 Task: Create a due date automation when advanced on, 2 days after a card is due add basic in list "Resume" at 11:00 AM.
Action: Mouse moved to (1300, 99)
Screenshot: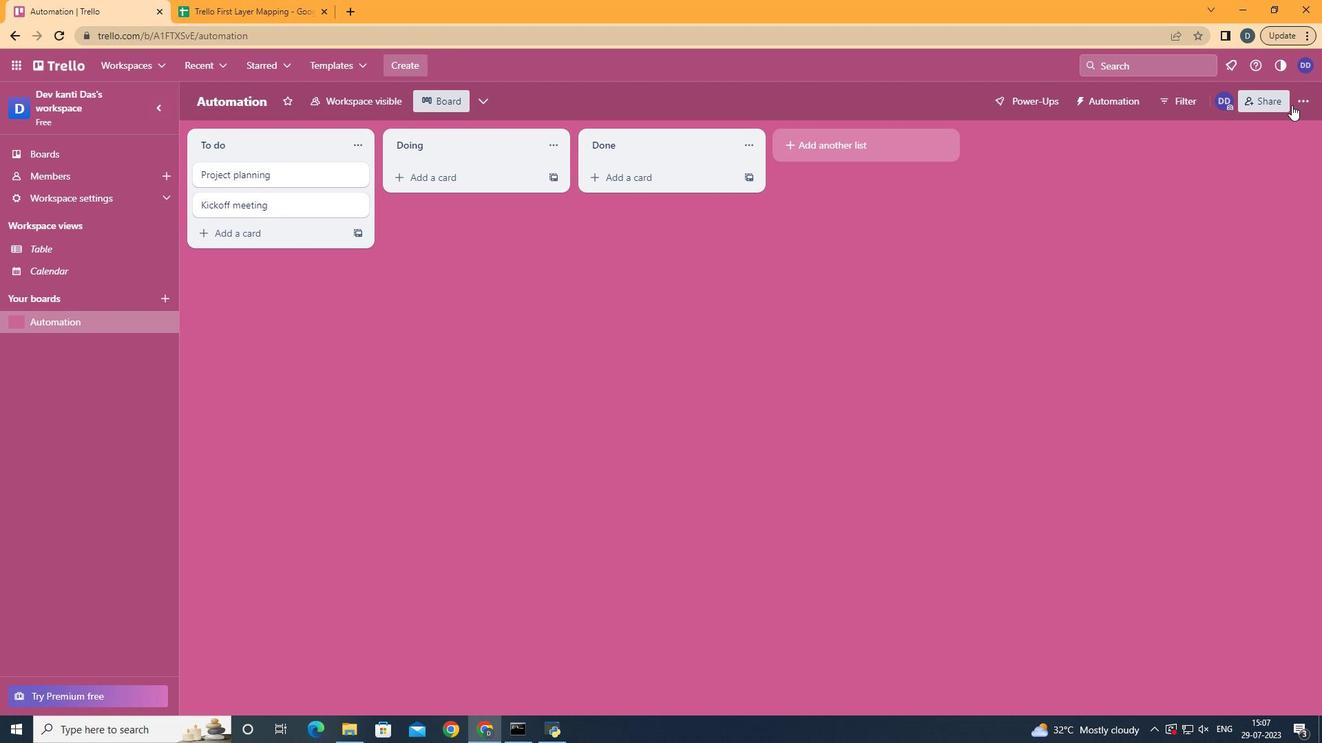
Action: Mouse pressed left at (1300, 99)
Screenshot: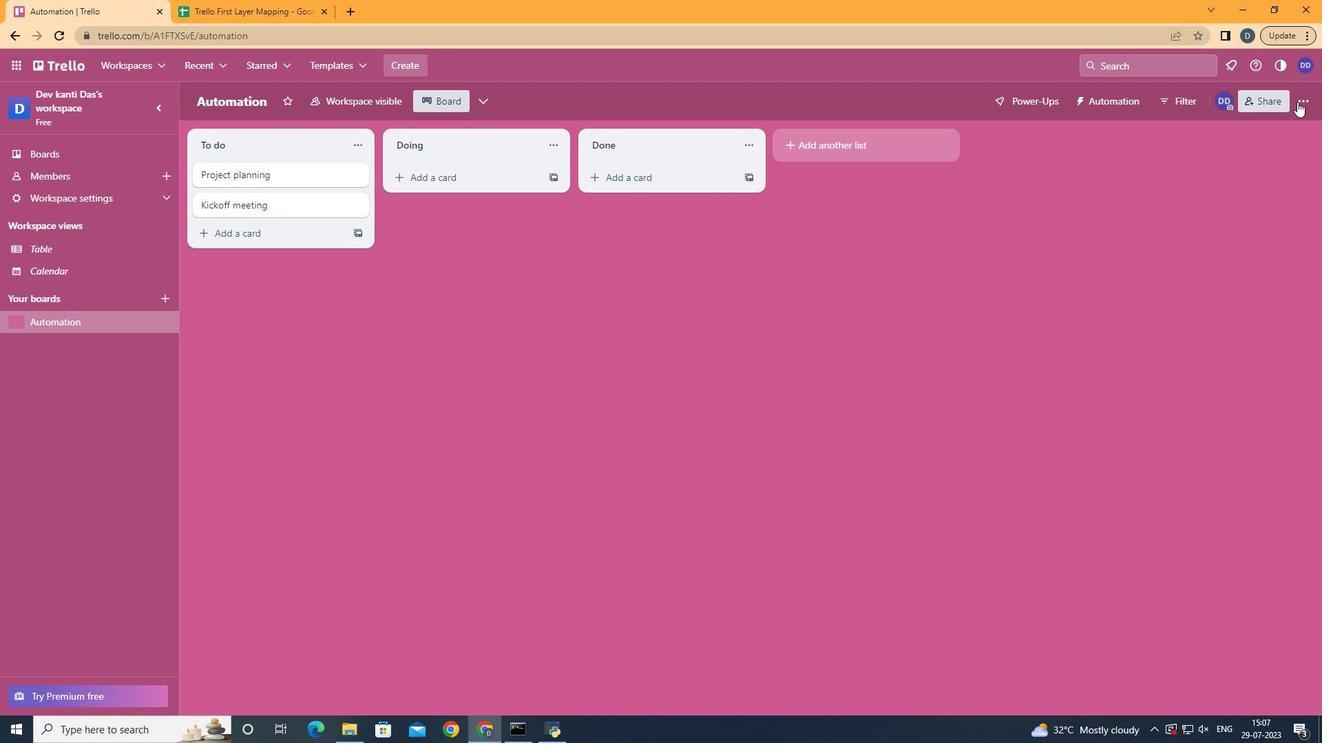 
Action: Mouse moved to (1228, 280)
Screenshot: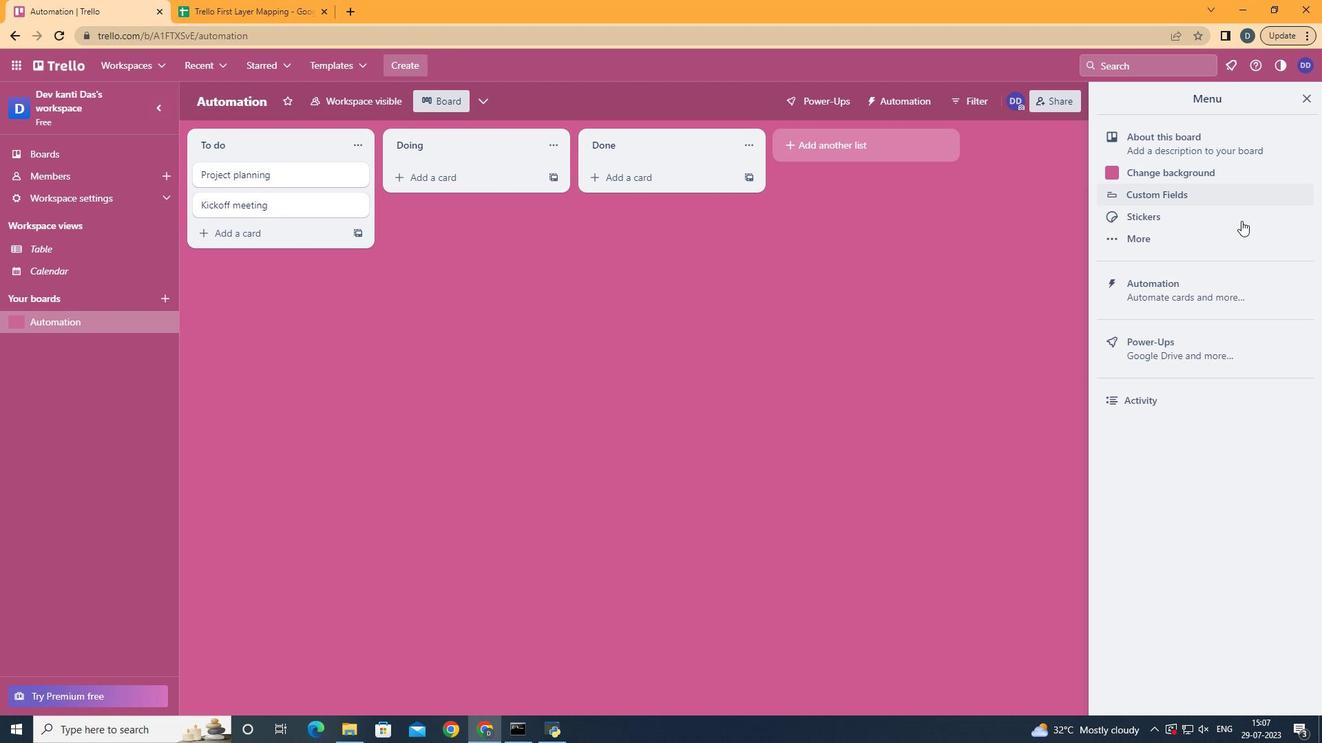 
Action: Mouse pressed left at (1228, 280)
Screenshot: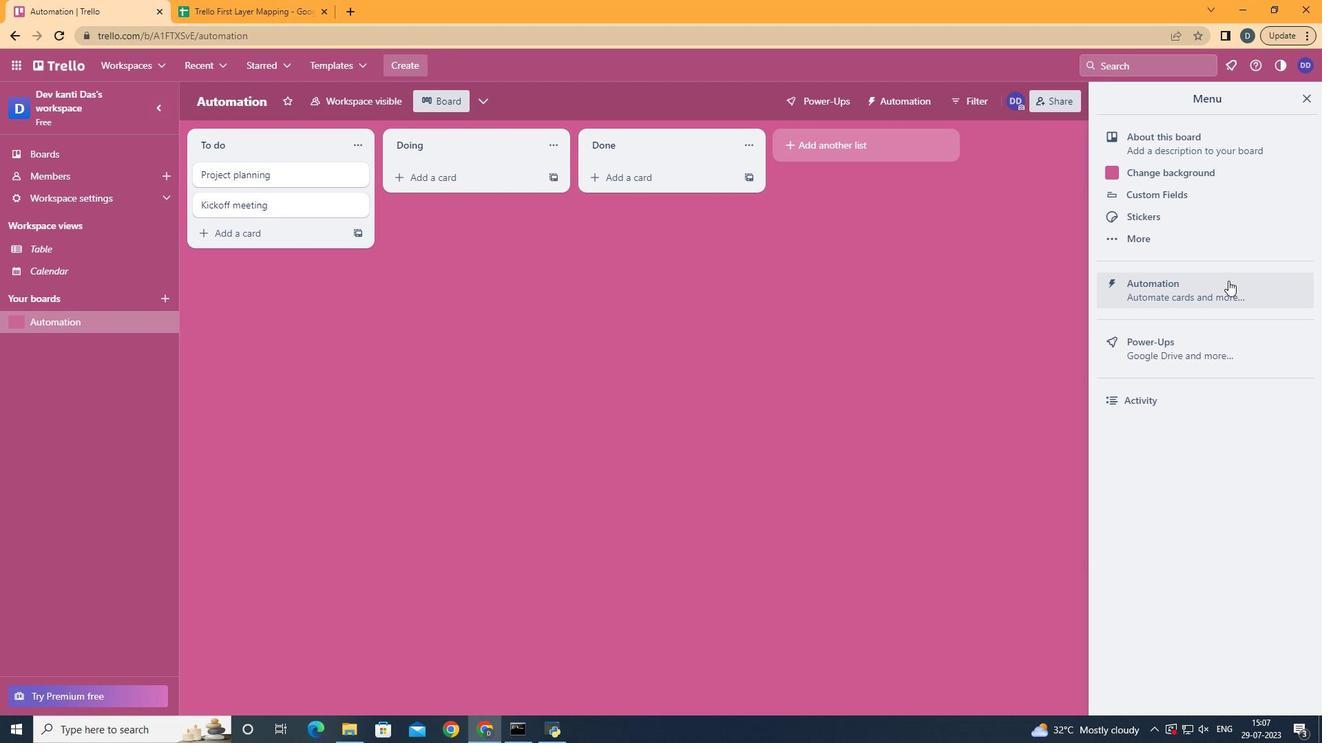 
Action: Mouse moved to (263, 273)
Screenshot: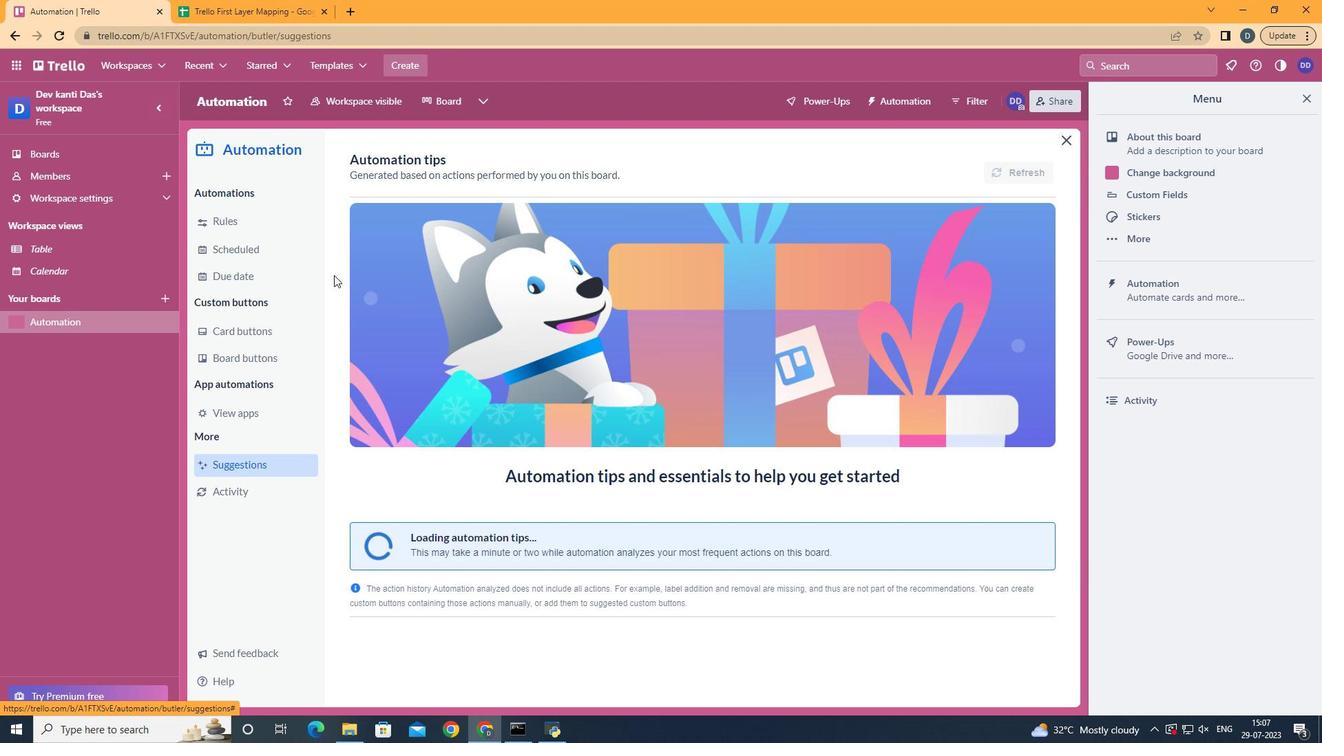 
Action: Mouse pressed left at (263, 273)
Screenshot: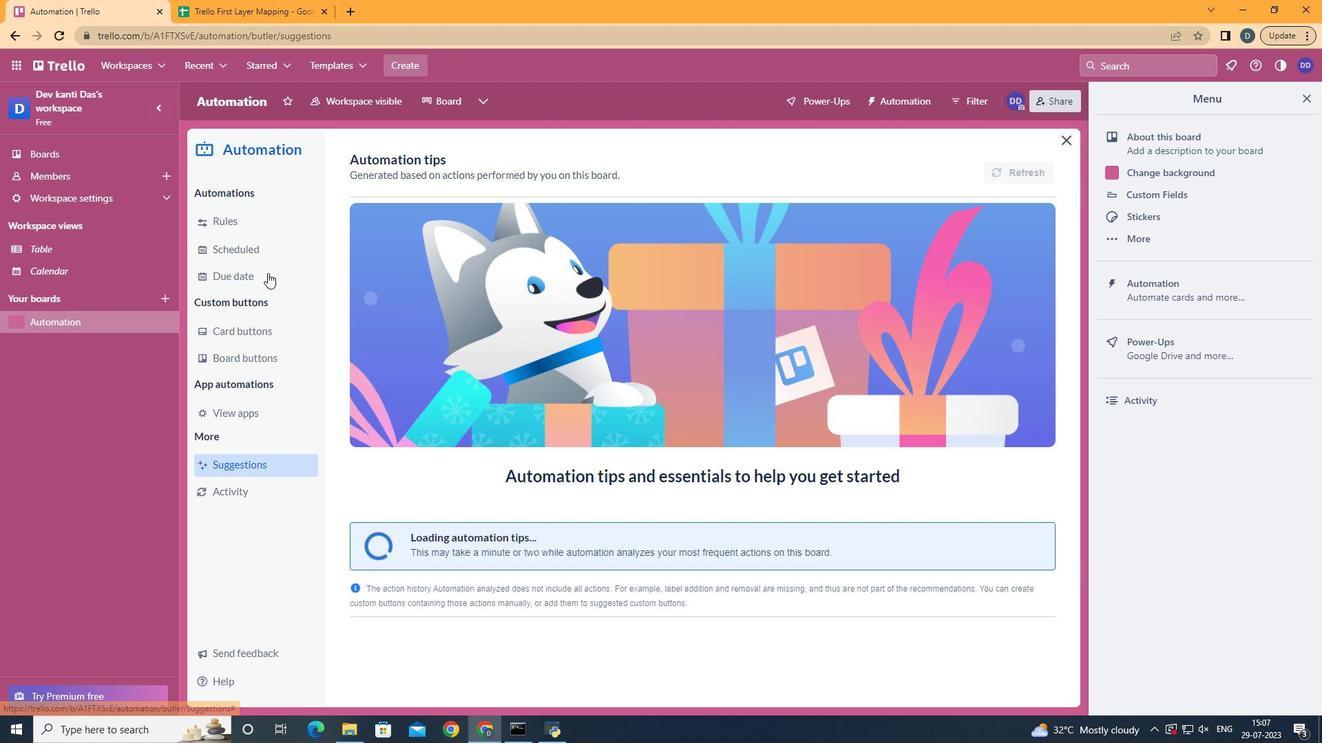 
Action: Mouse moved to (1000, 168)
Screenshot: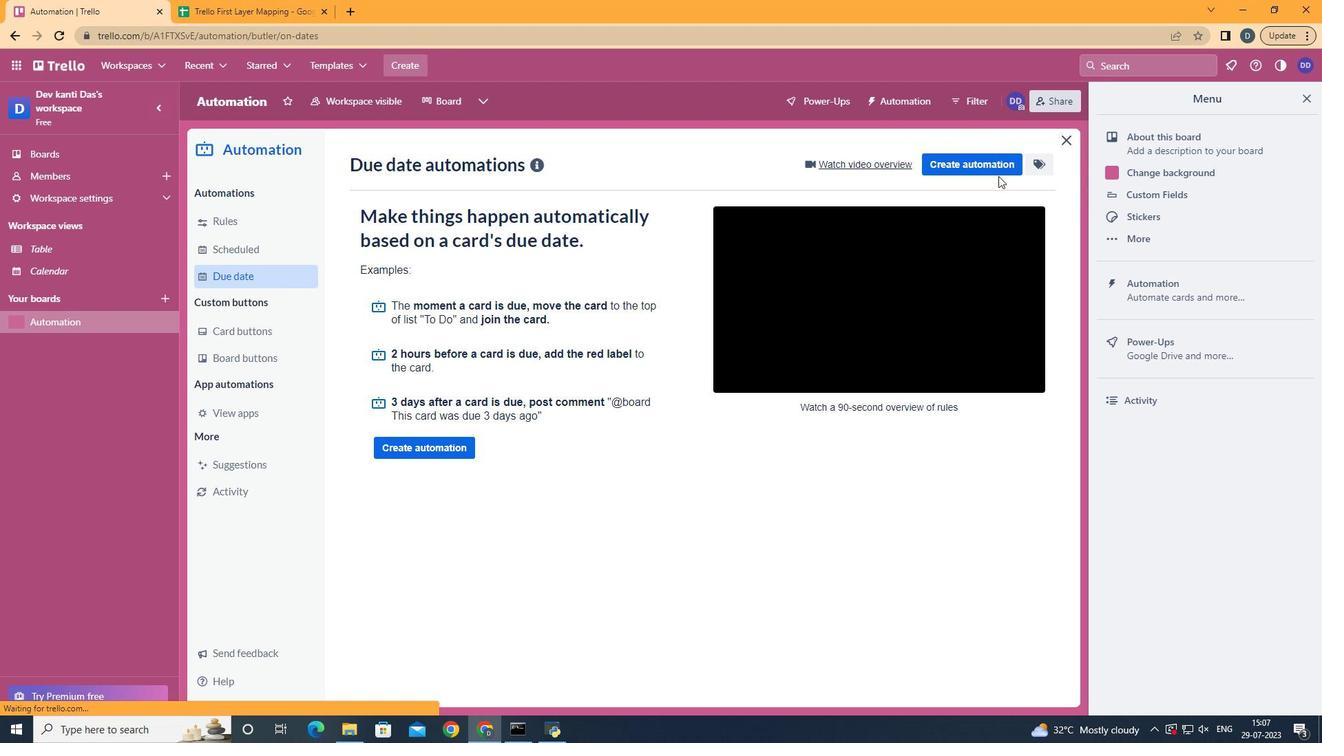 
Action: Mouse pressed left at (1000, 168)
Screenshot: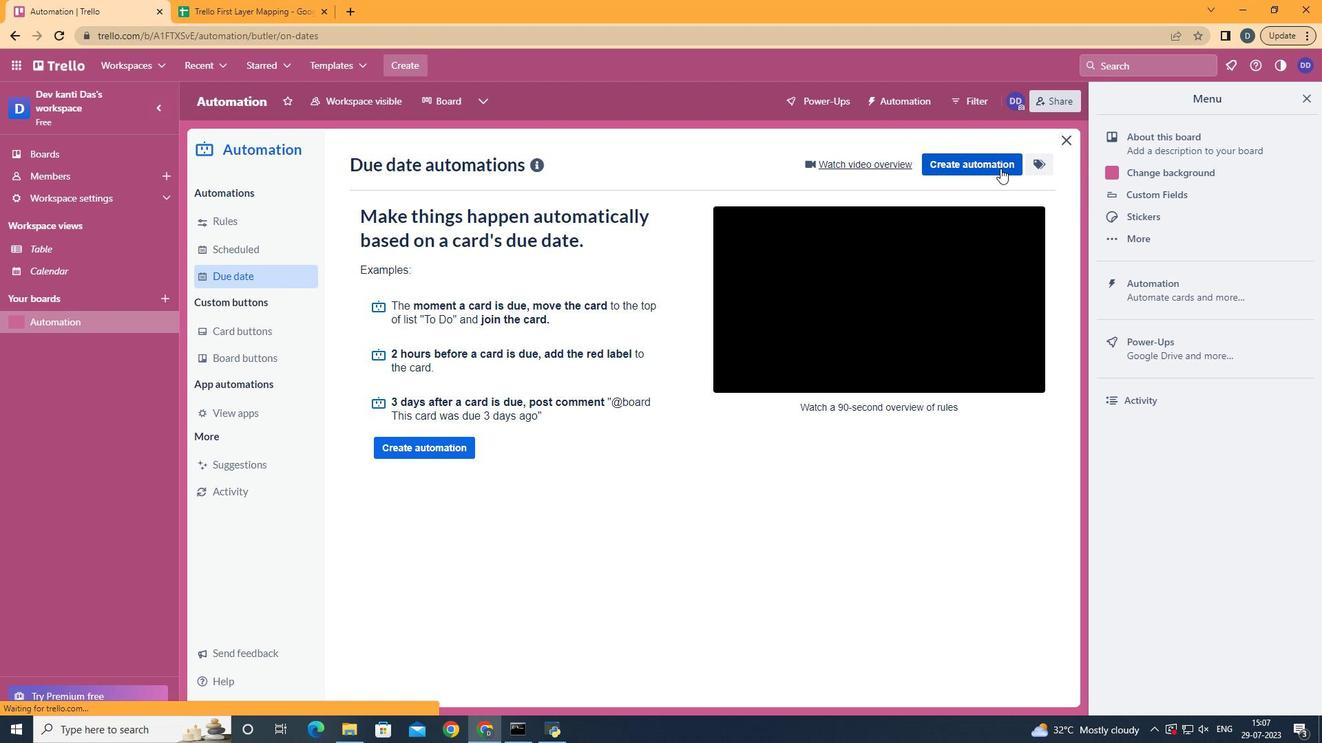 
Action: Mouse moved to (864, 288)
Screenshot: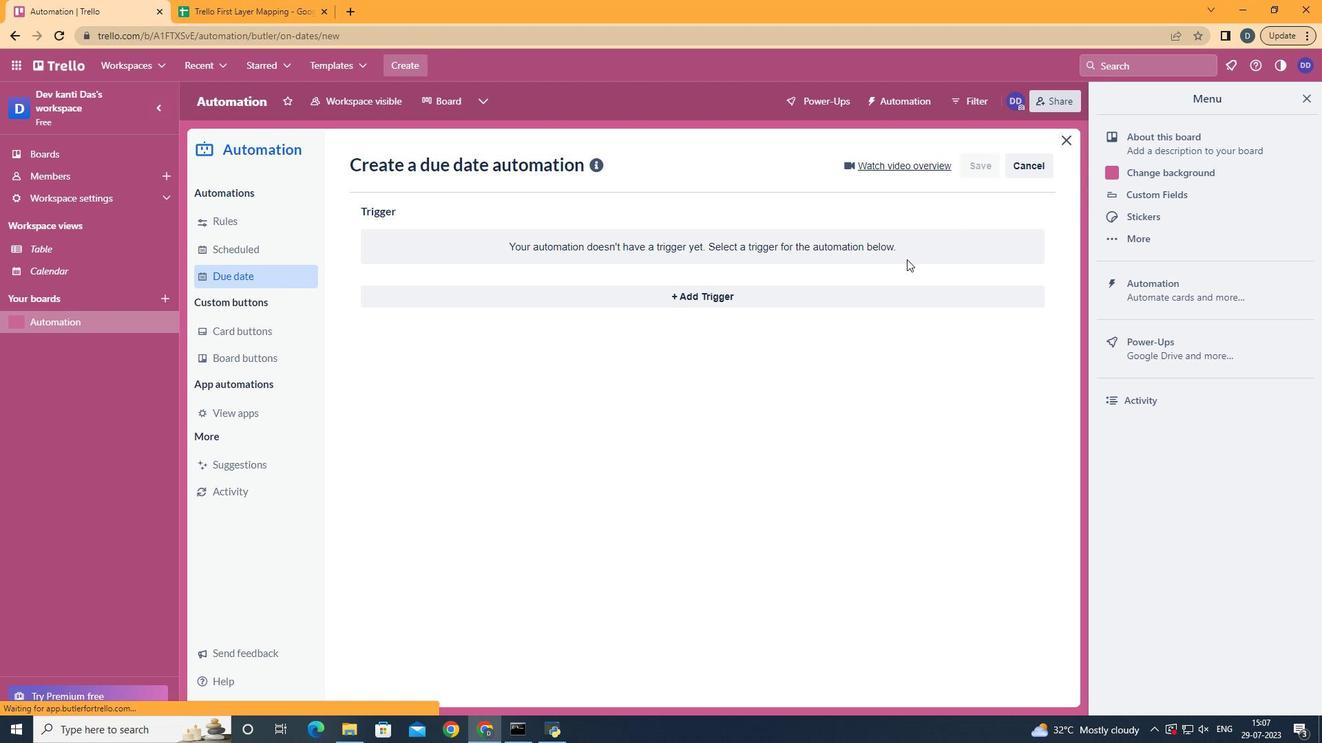 
Action: Mouse pressed left at (864, 288)
Screenshot: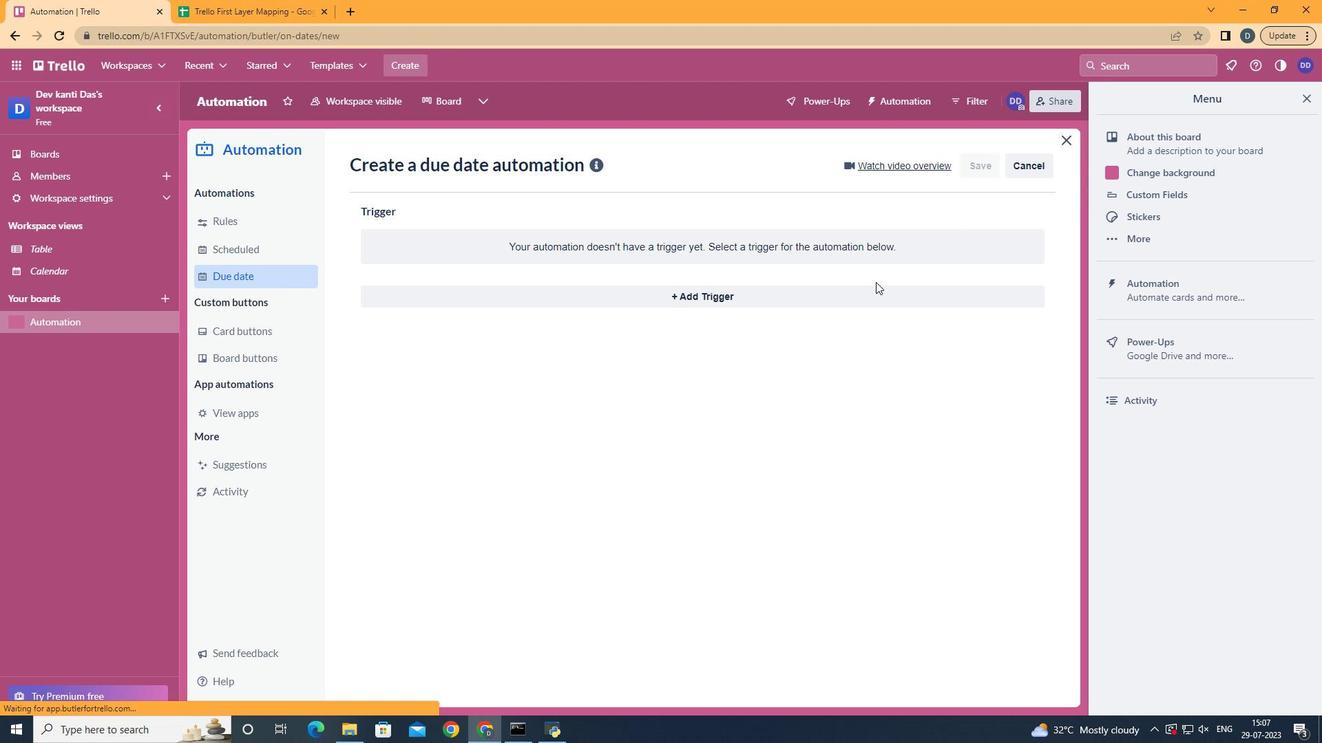 
Action: Mouse moved to (476, 561)
Screenshot: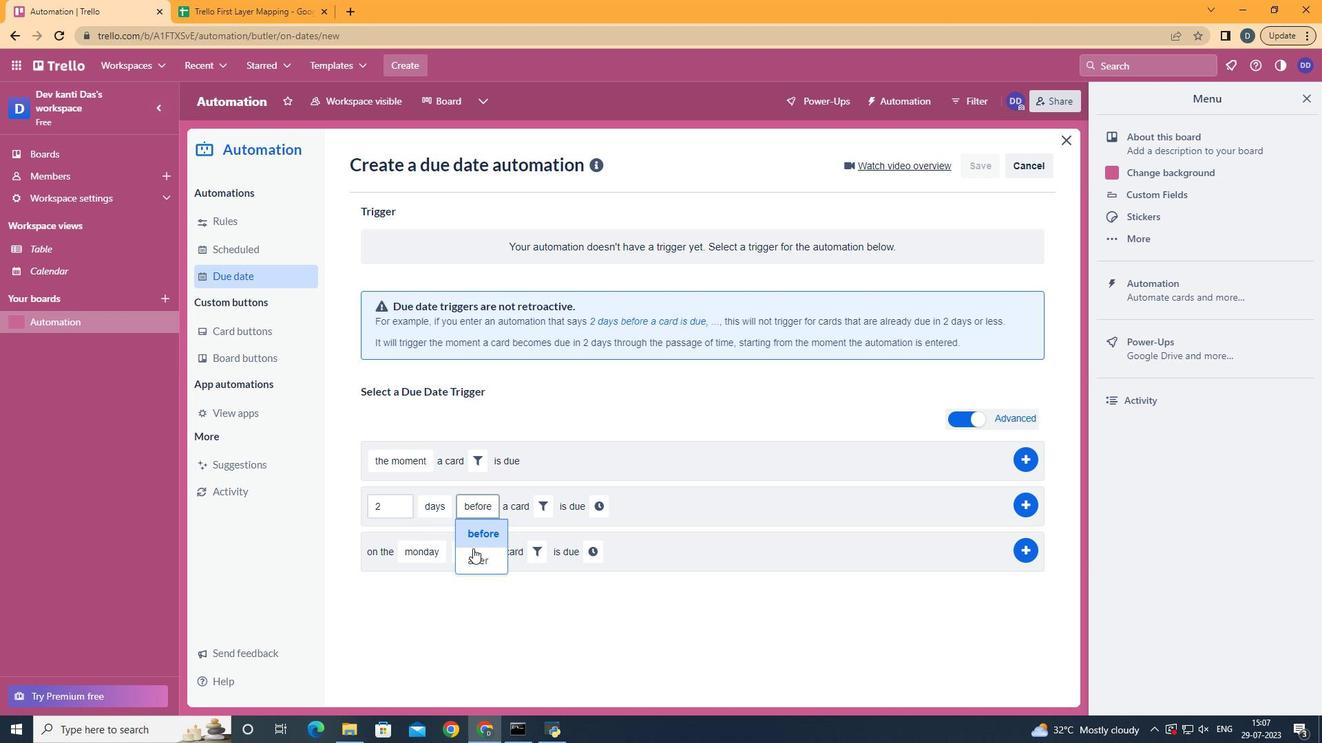 
Action: Mouse pressed left at (476, 561)
Screenshot: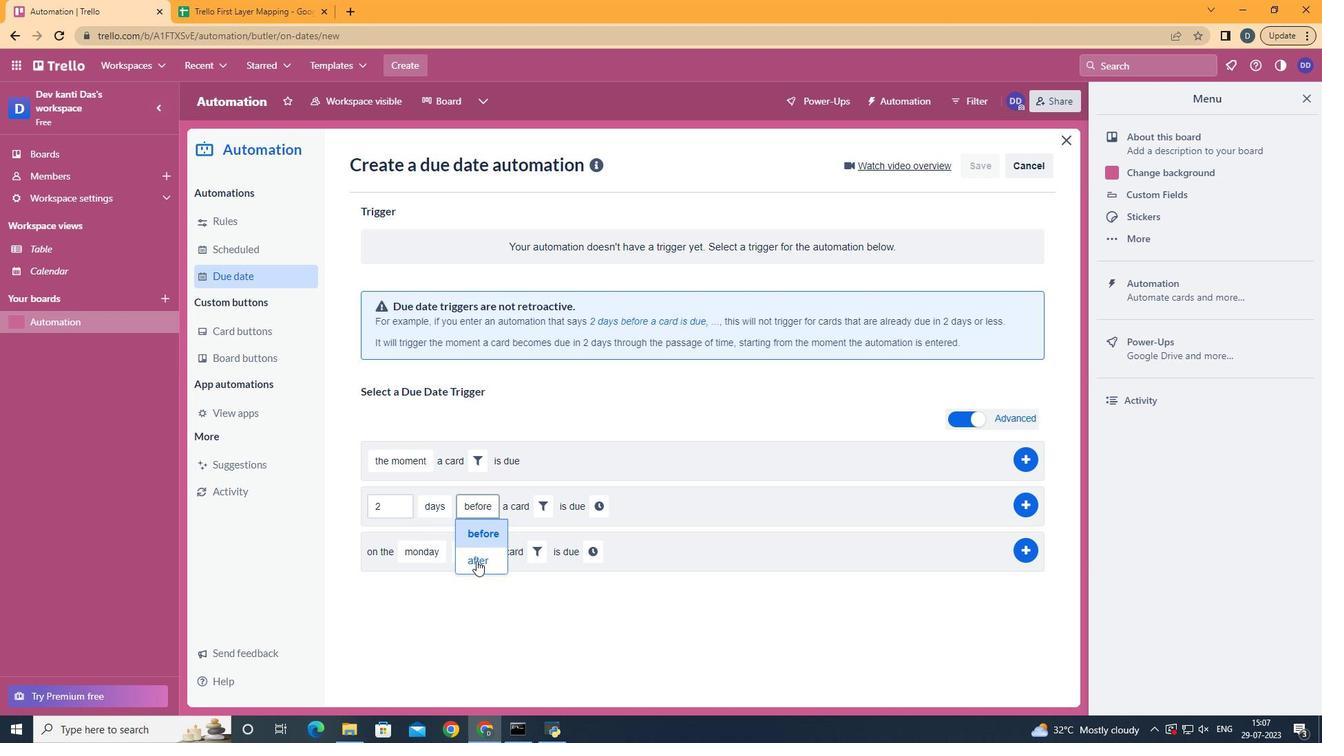 
Action: Mouse moved to (537, 516)
Screenshot: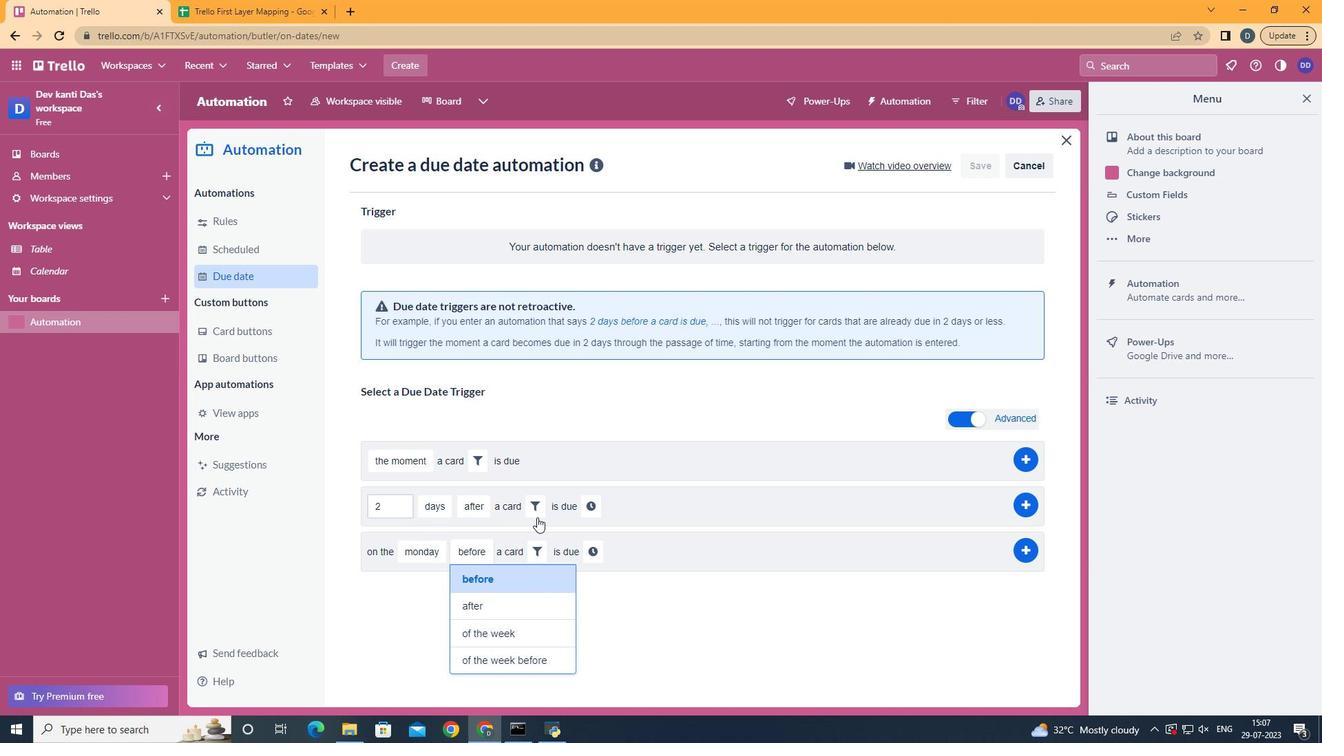
Action: Mouse pressed left at (537, 516)
Screenshot: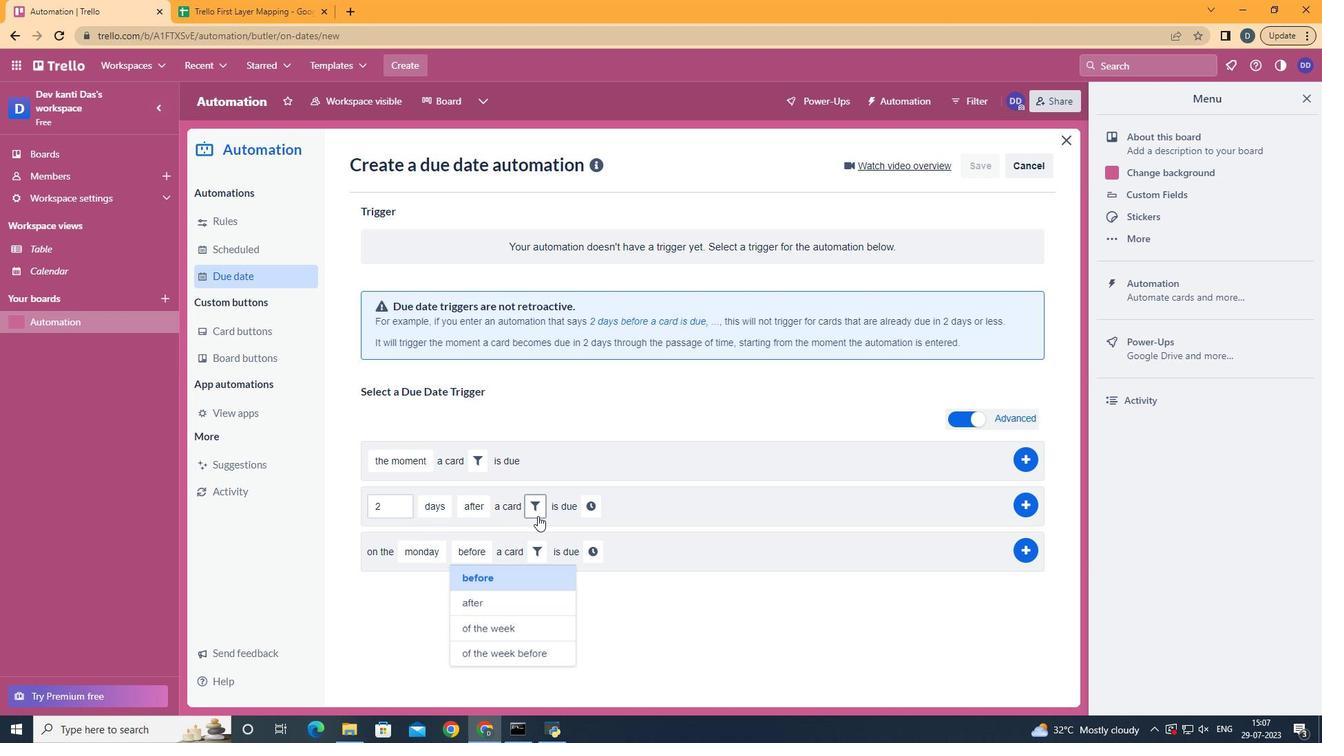 
Action: Mouse moved to (559, 619)
Screenshot: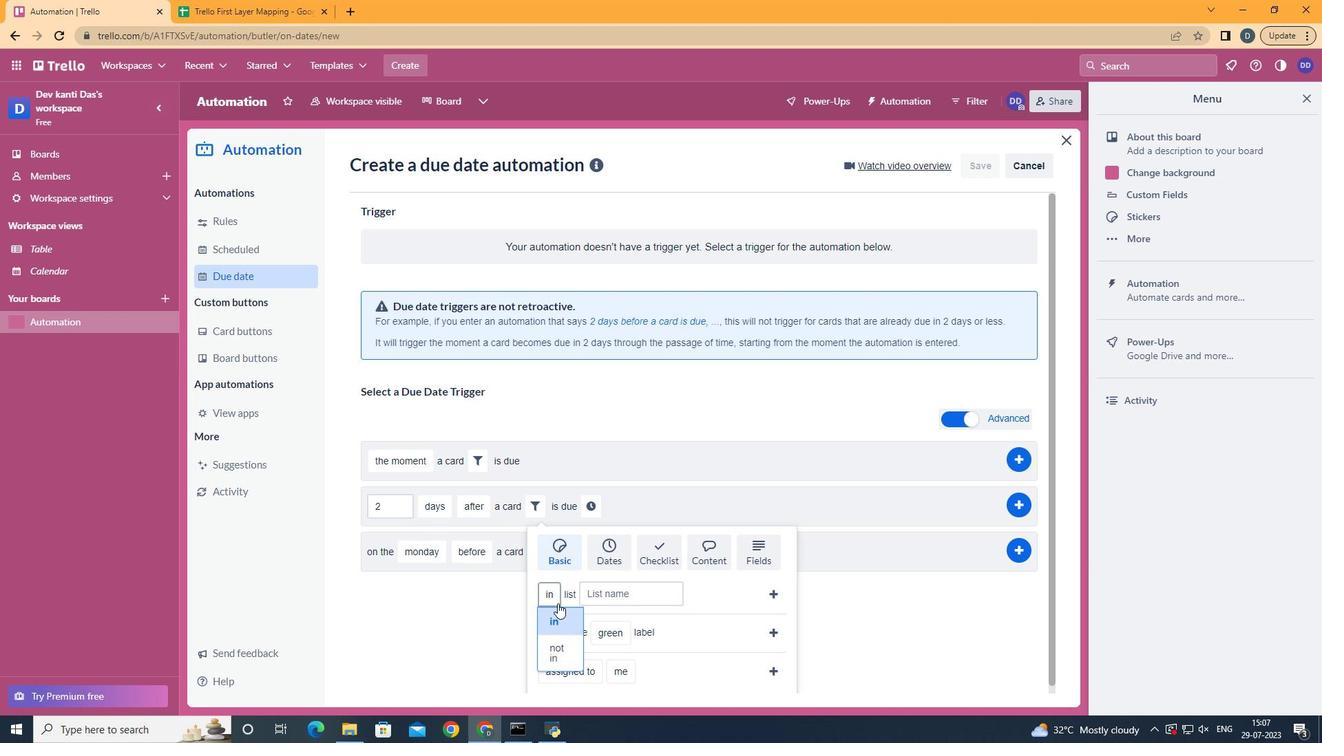 
Action: Mouse pressed left at (559, 619)
Screenshot: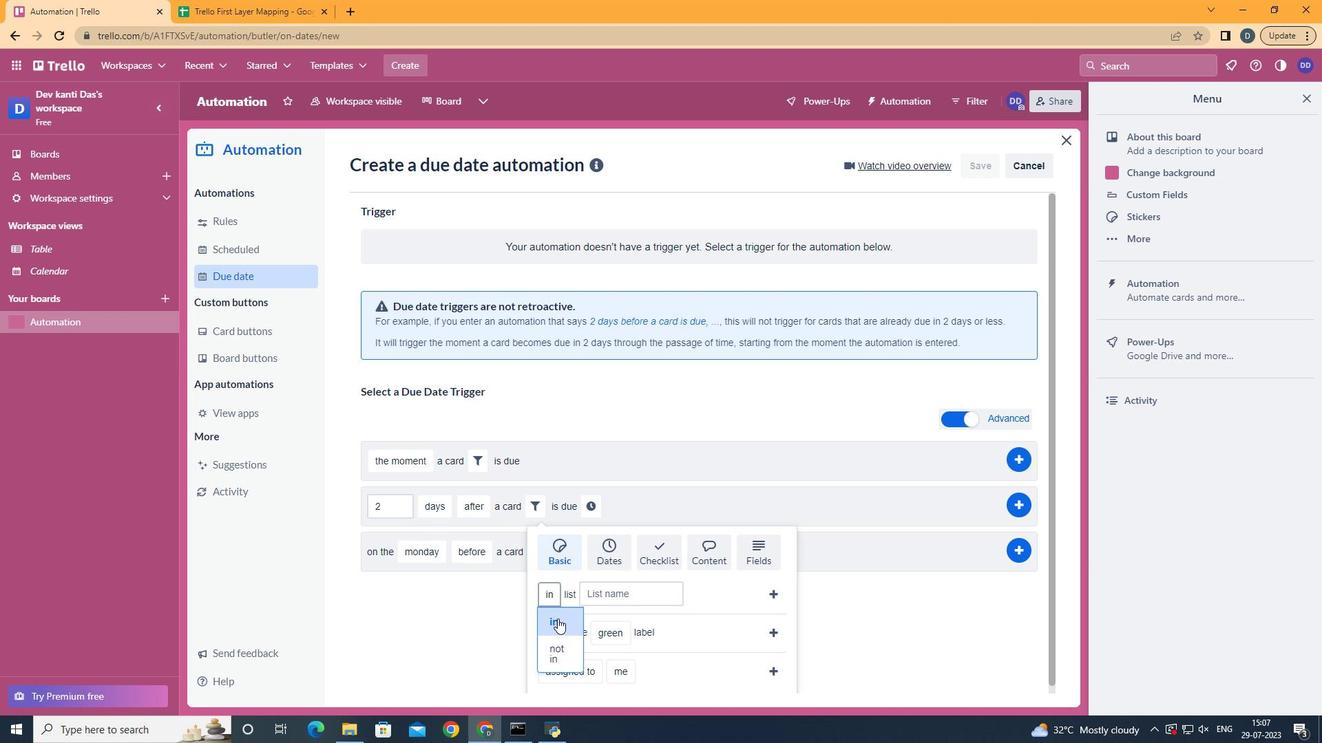 
Action: Mouse moved to (628, 593)
Screenshot: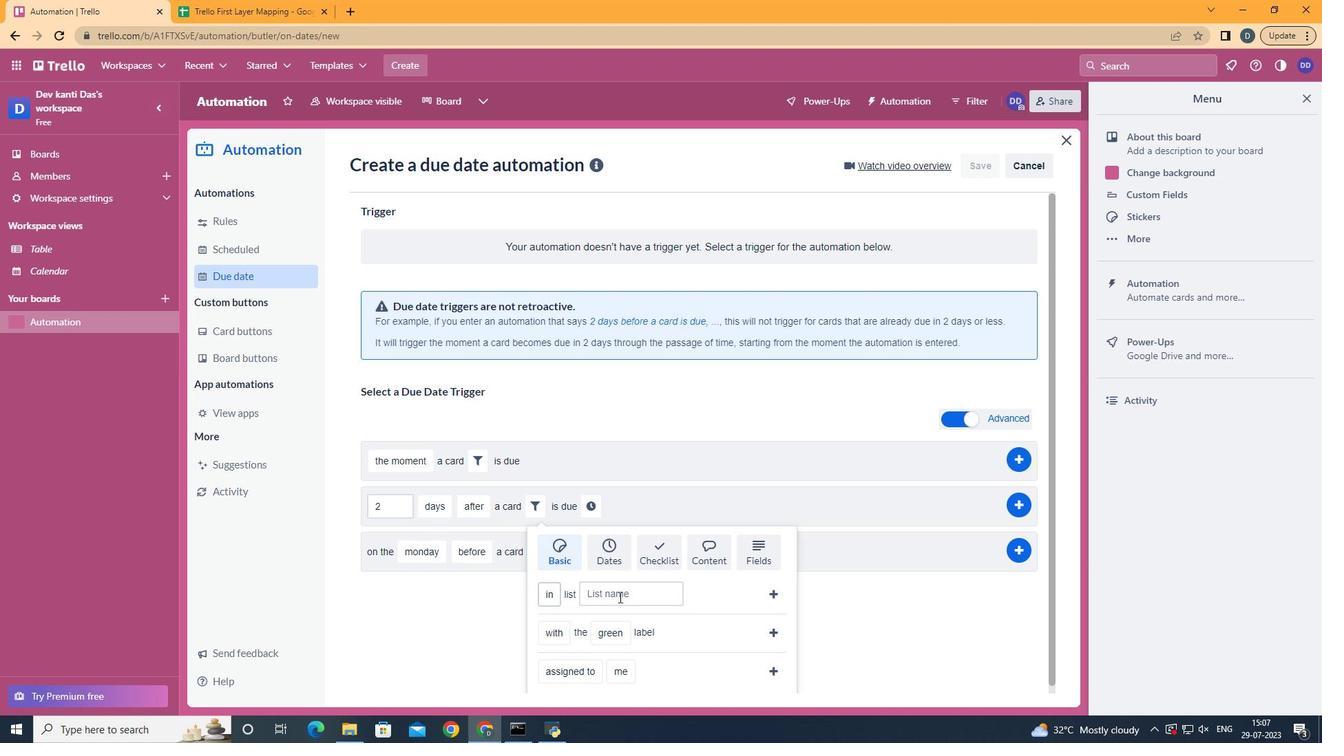 
Action: Mouse pressed left at (628, 593)
Screenshot: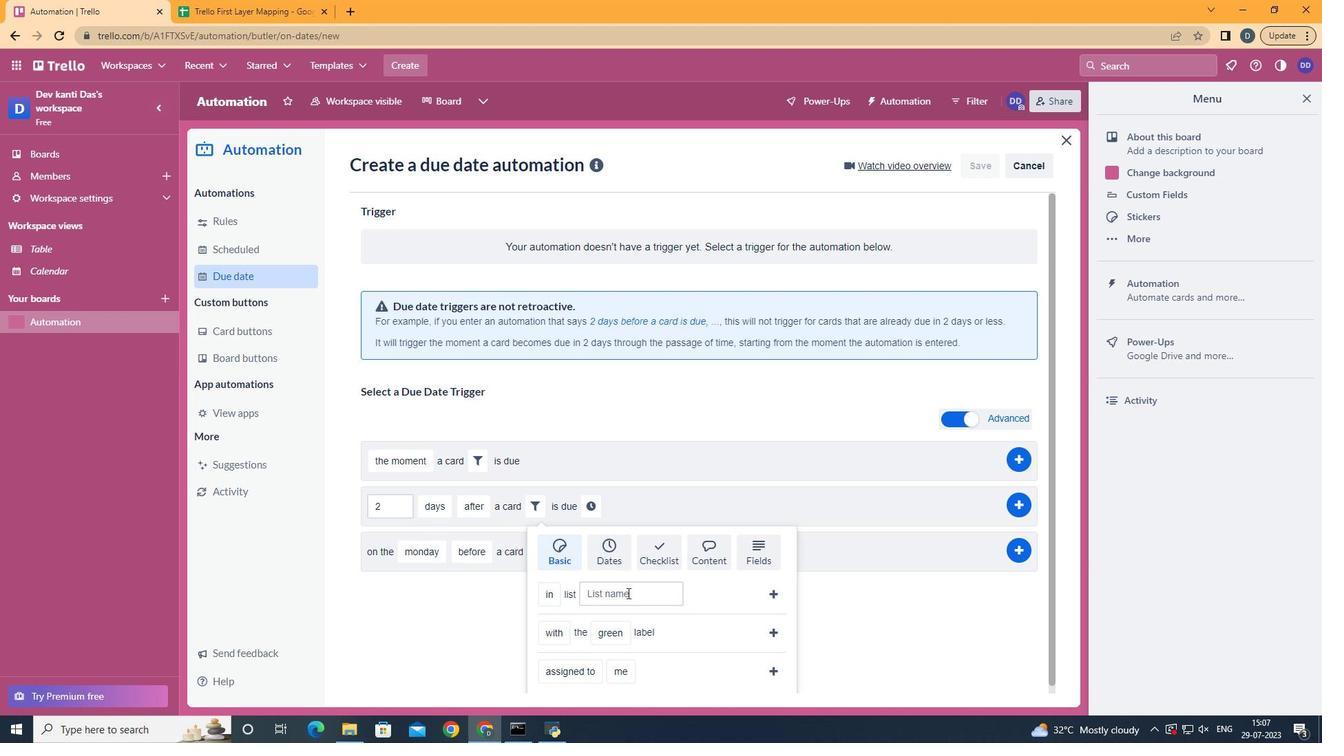 
Action: Key pressed <Key.shift>Resume
Screenshot: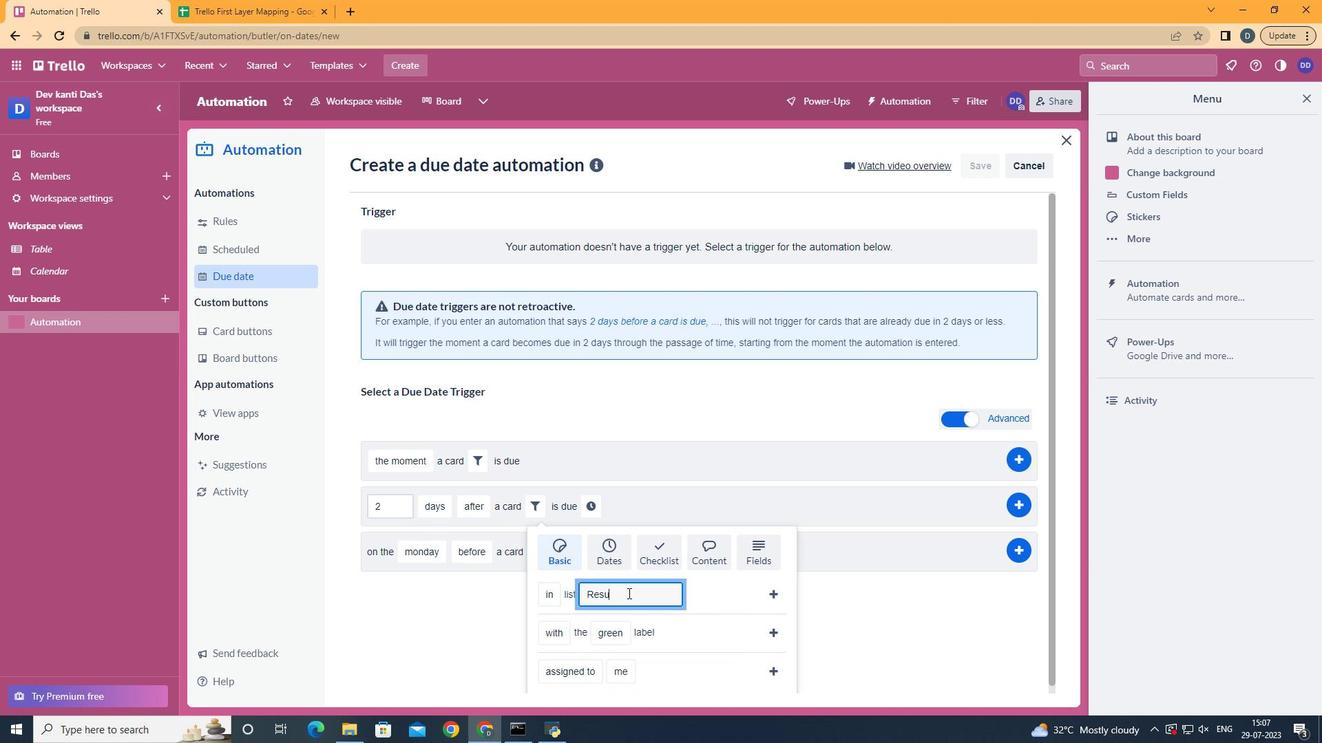 
Action: Mouse moved to (775, 600)
Screenshot: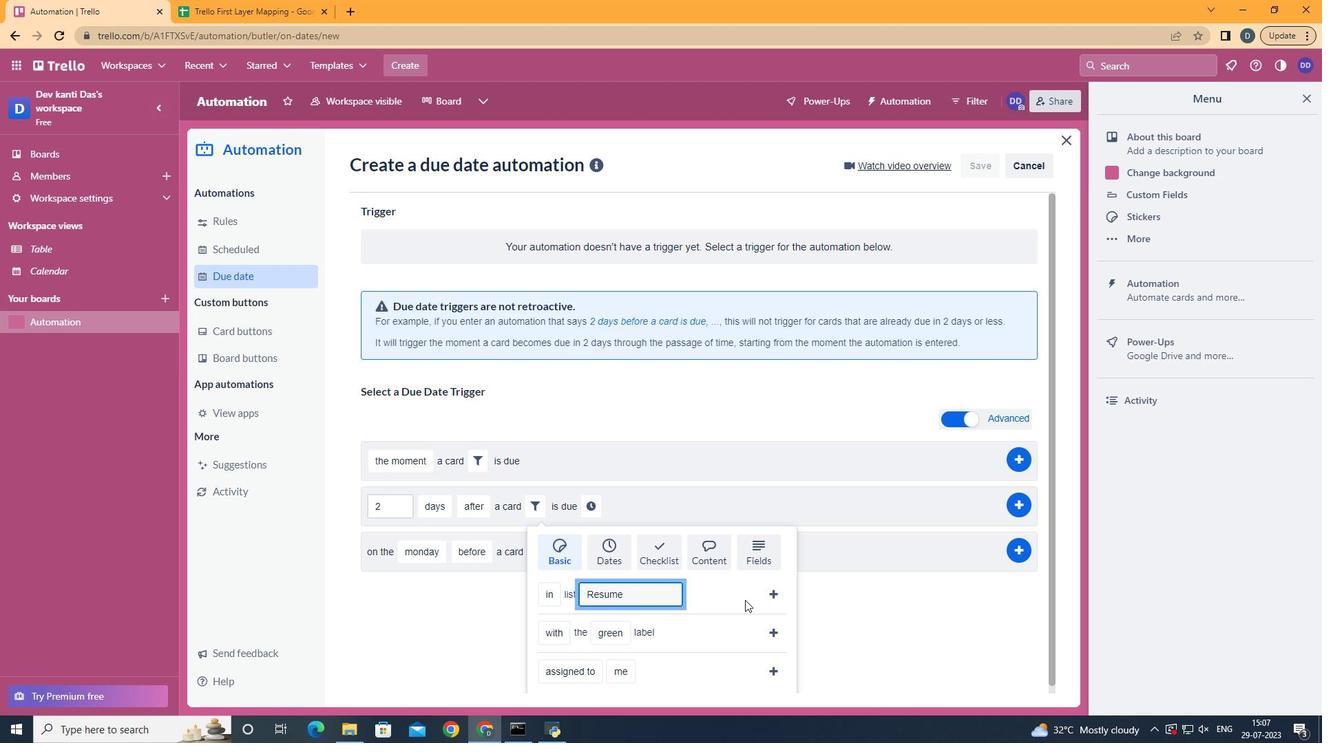 
Action: Mouse pressed left at (775, 600)
Screenshot: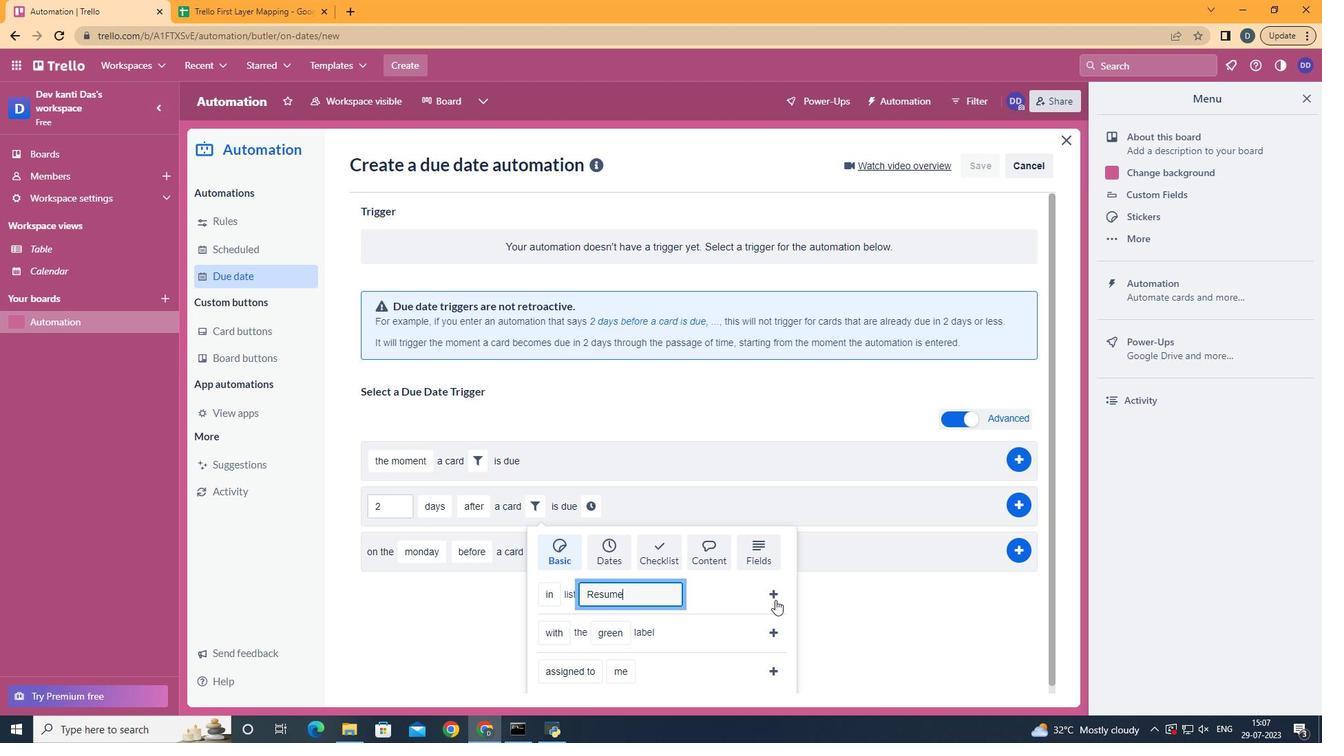 
Action: Mouse moved to (695, 507)
Screenshot: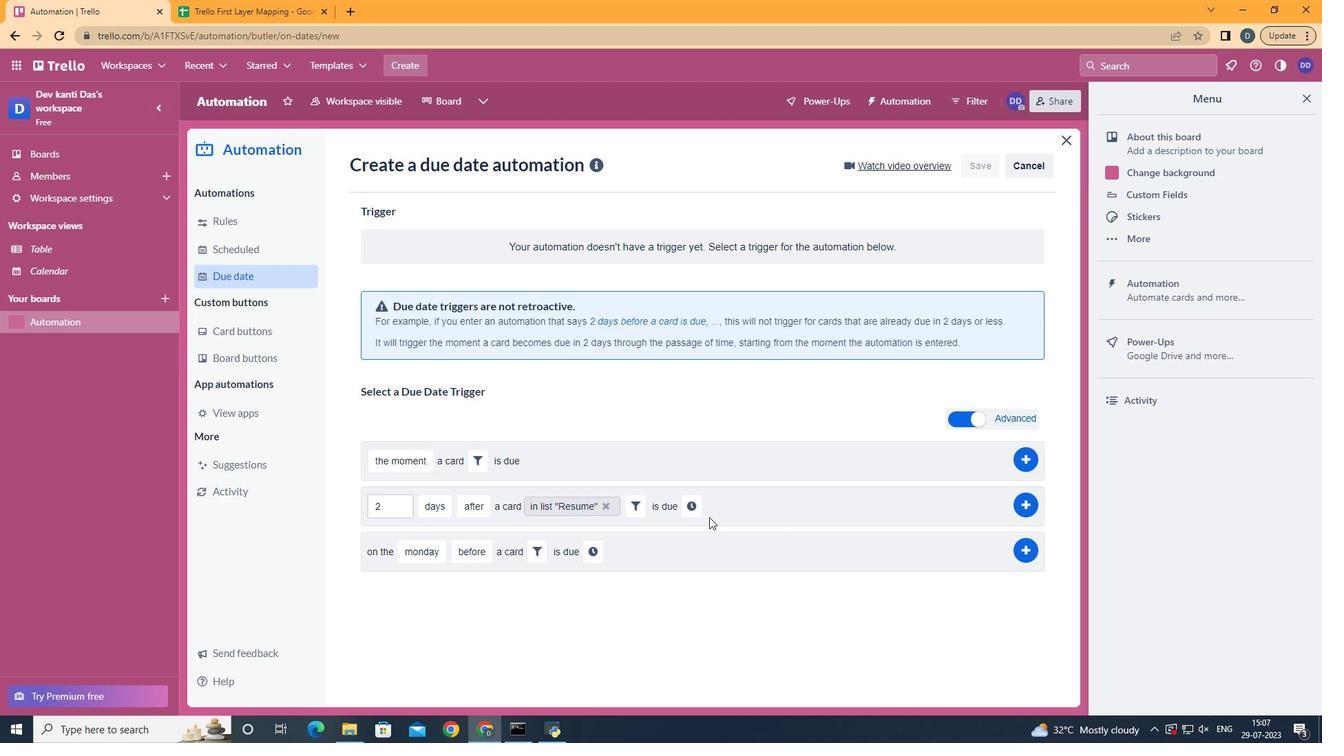 
Action: Mouse pressed left at (695, 507)
Screenshot: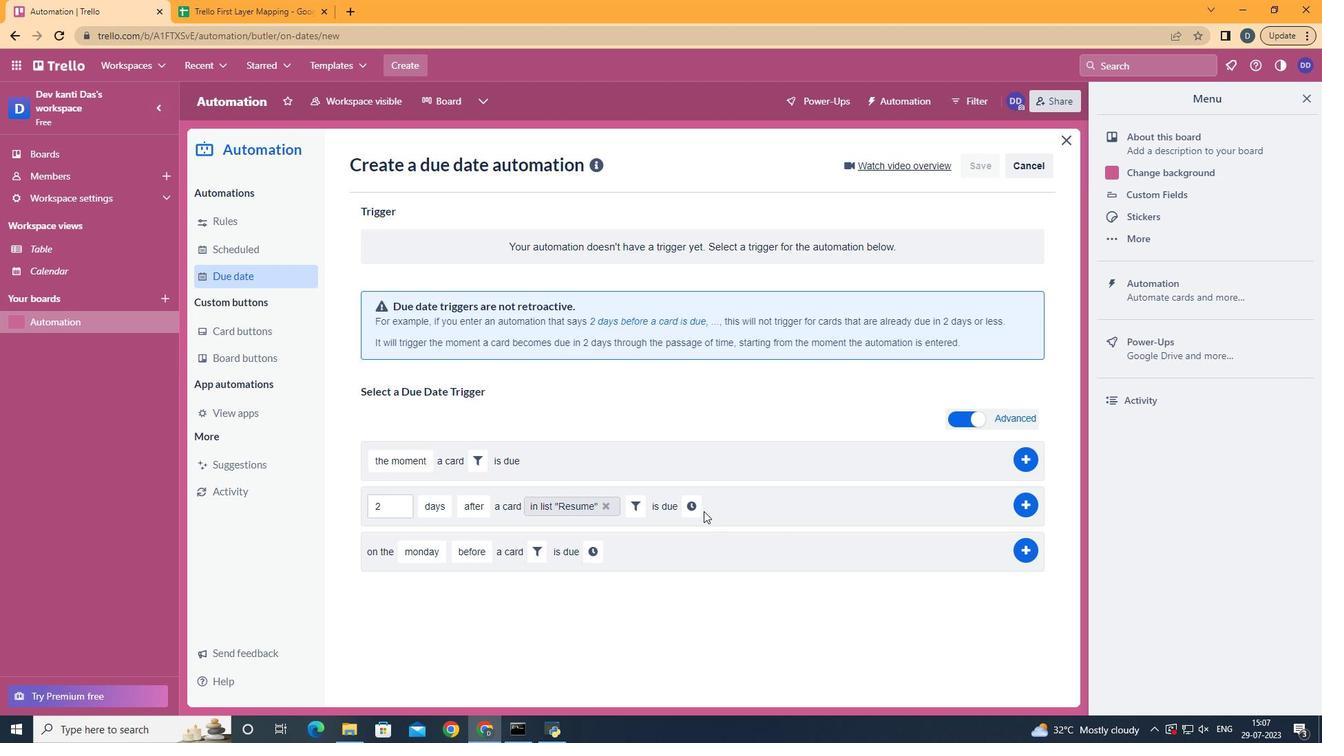 
Action: Mouse moved to (725, 514)
Screenshot: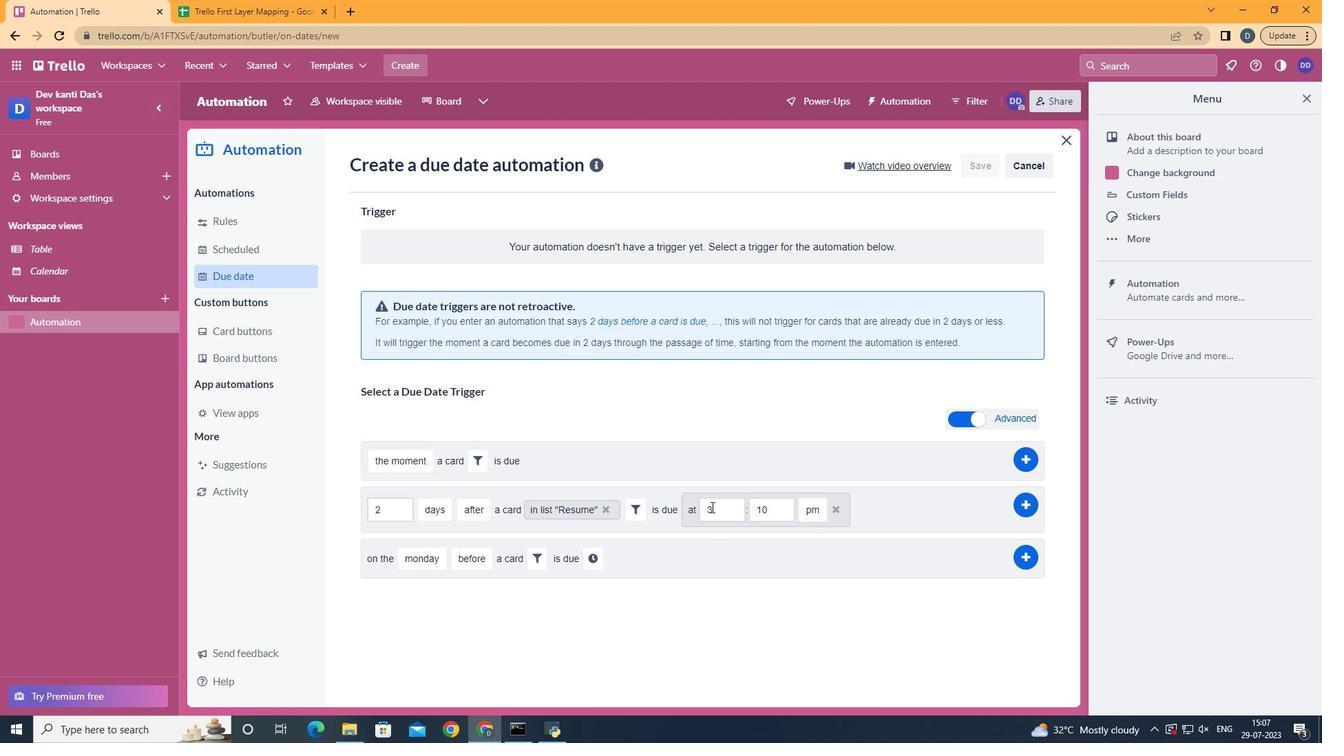 
Action: Mouse pressed left at (725, 514)
Screenshot: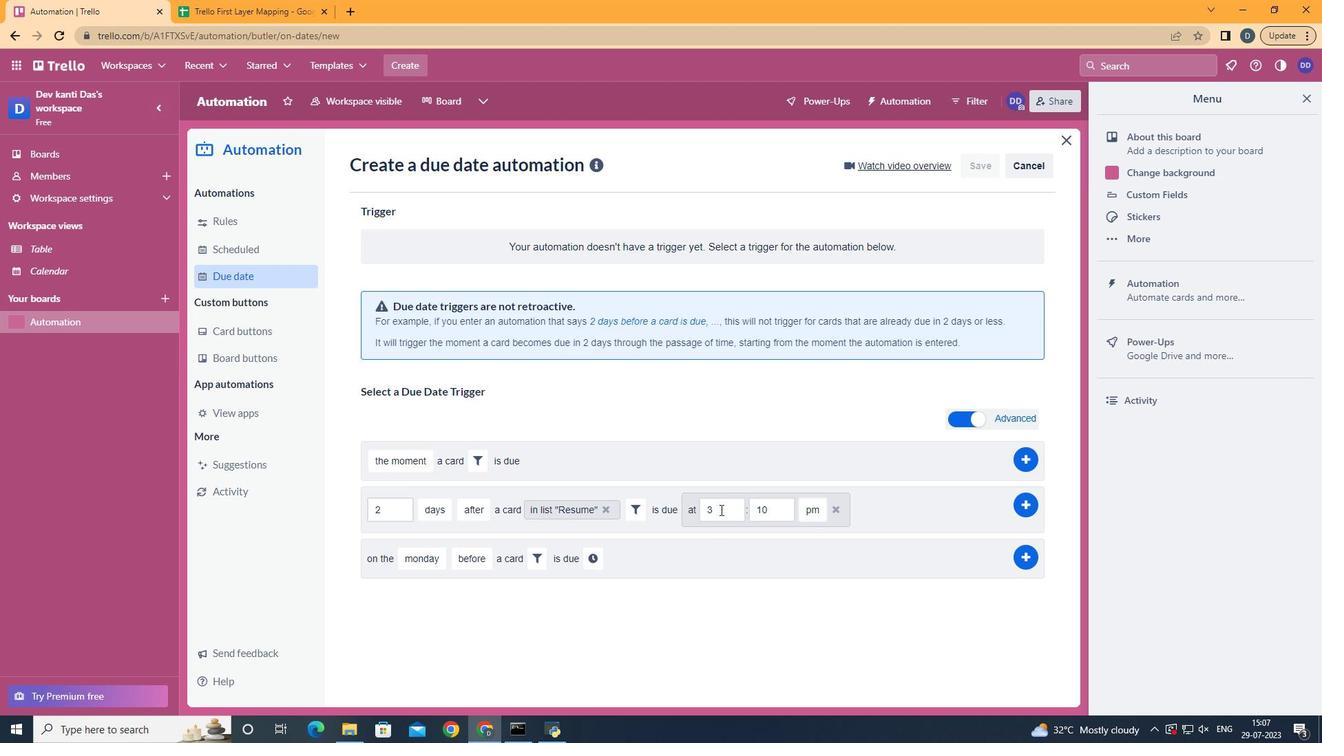 
Action: Key pressed <Key.backspace>11
Screenshot: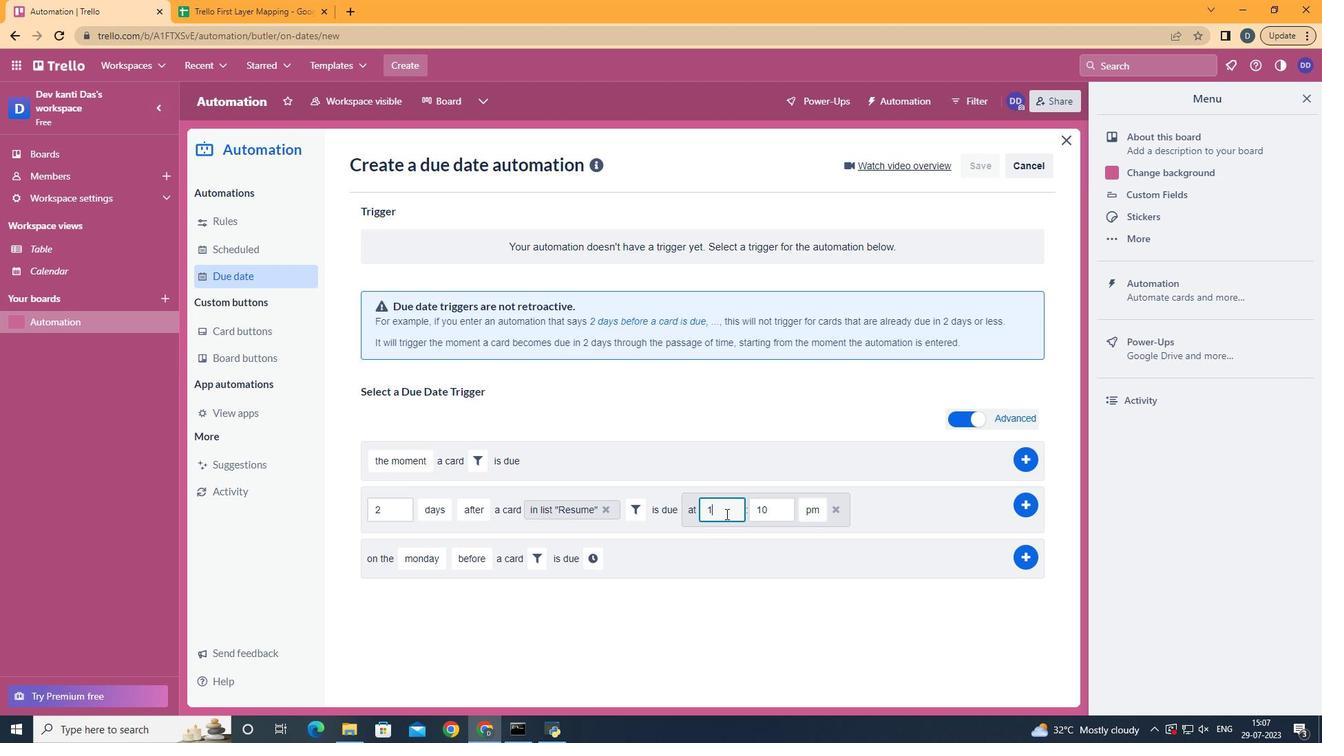 
Action: Mouse moved to (780, 508)
Screenshot: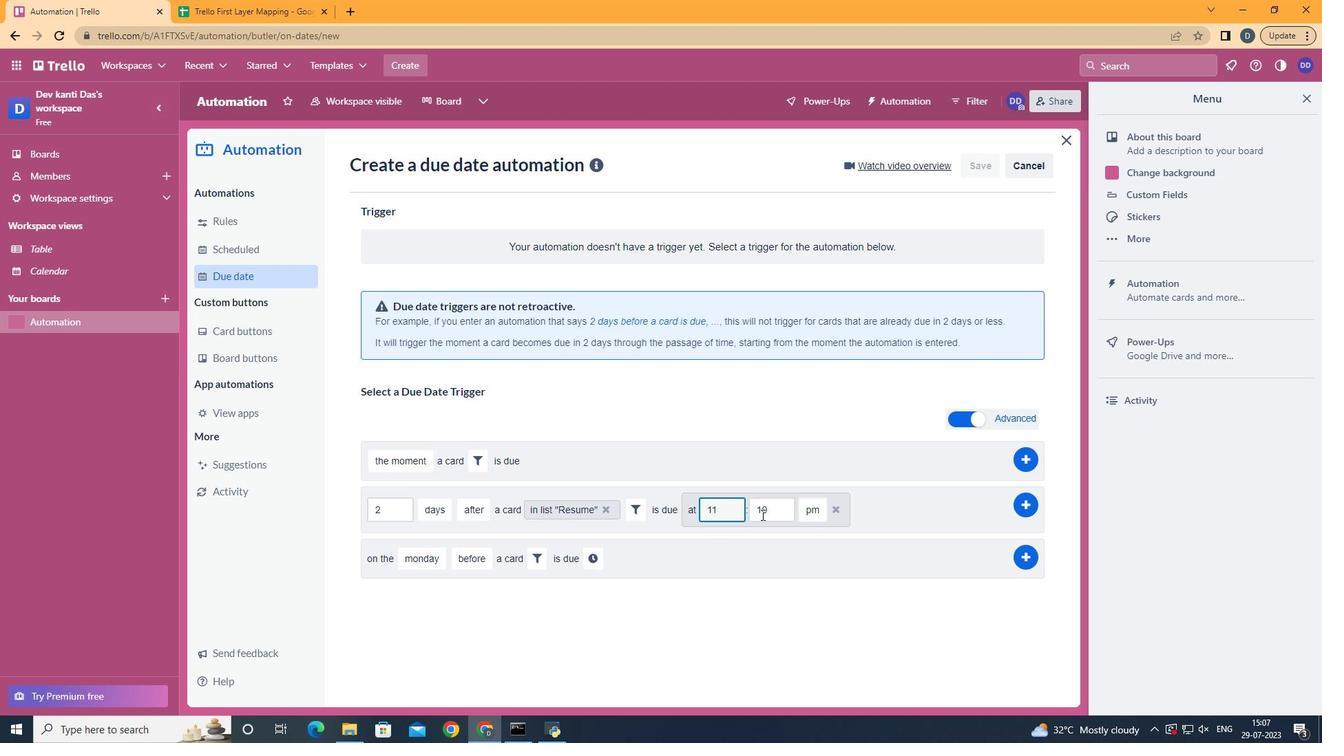 
Action: Mouse pressed left at (780, 508)
Screenshot: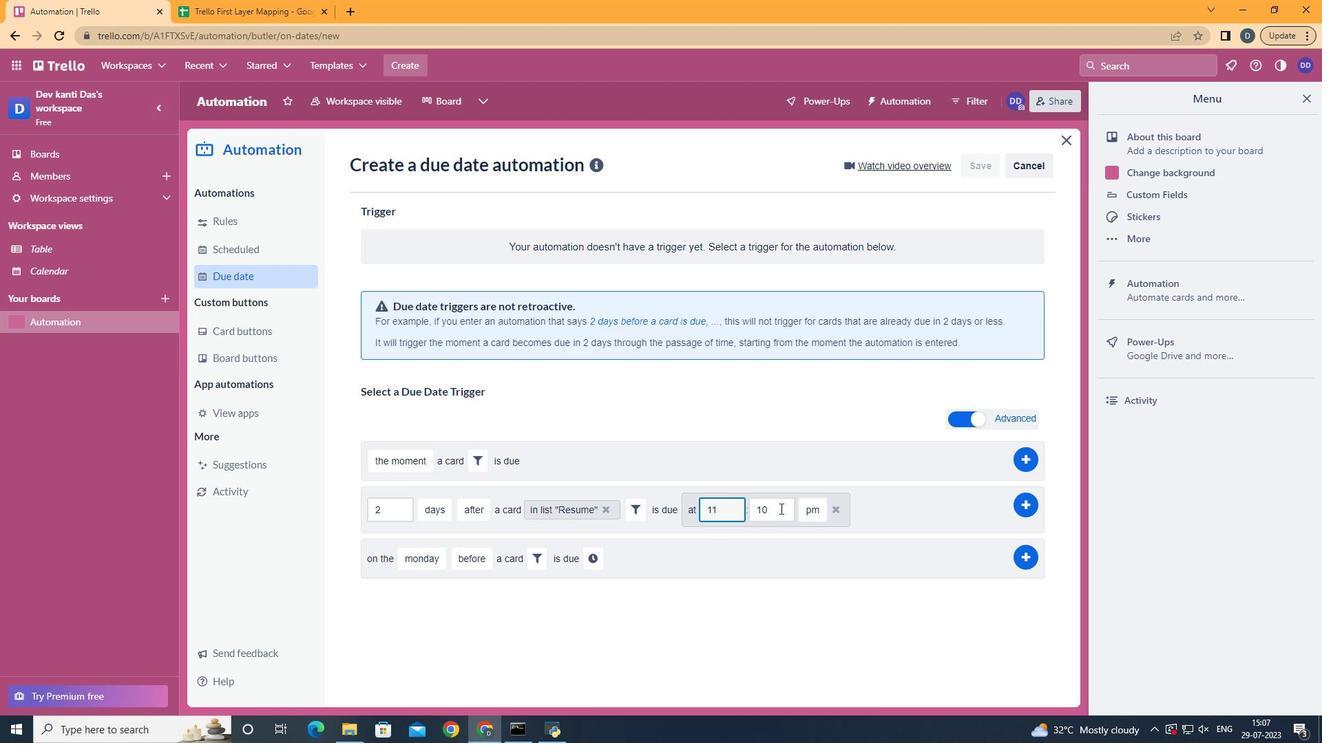 
Action: Key pressed <Key.backspace><Key.backspace>00
Screenshot: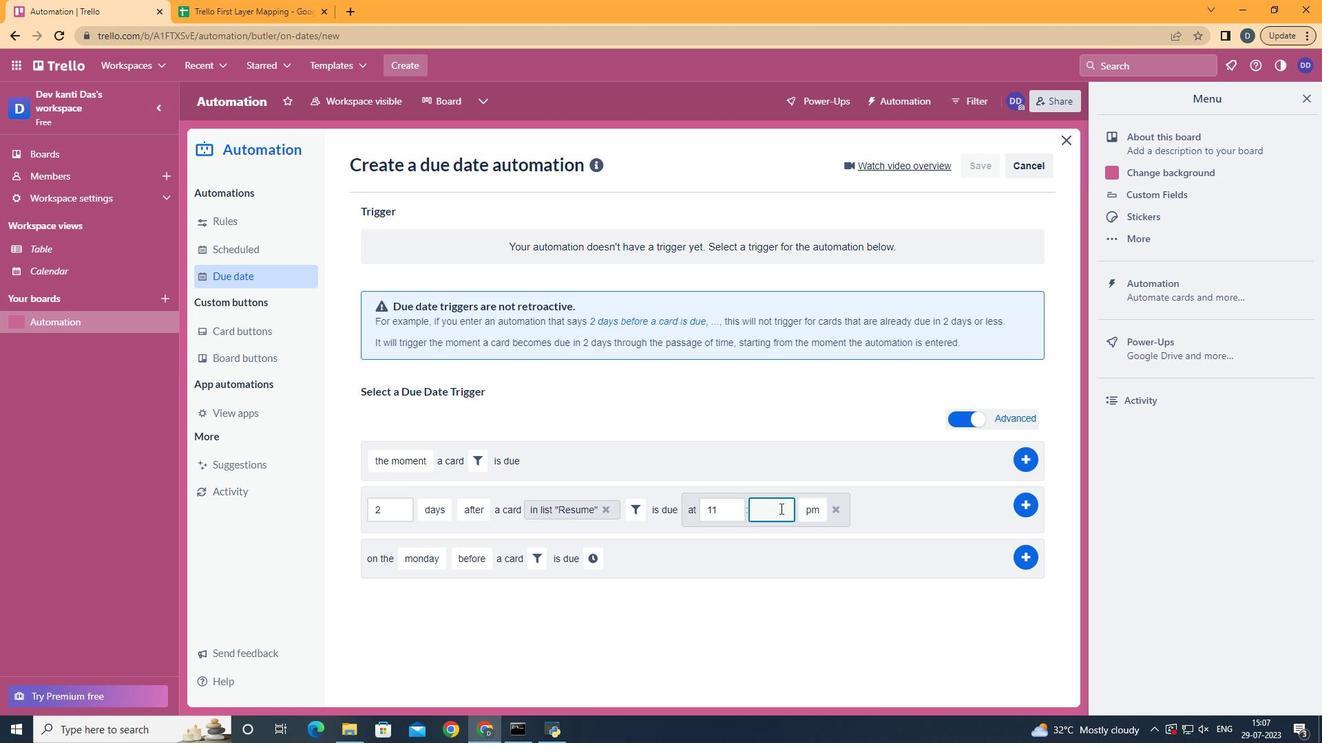
Action: Mouse moved to (813, 534)
Screenshot: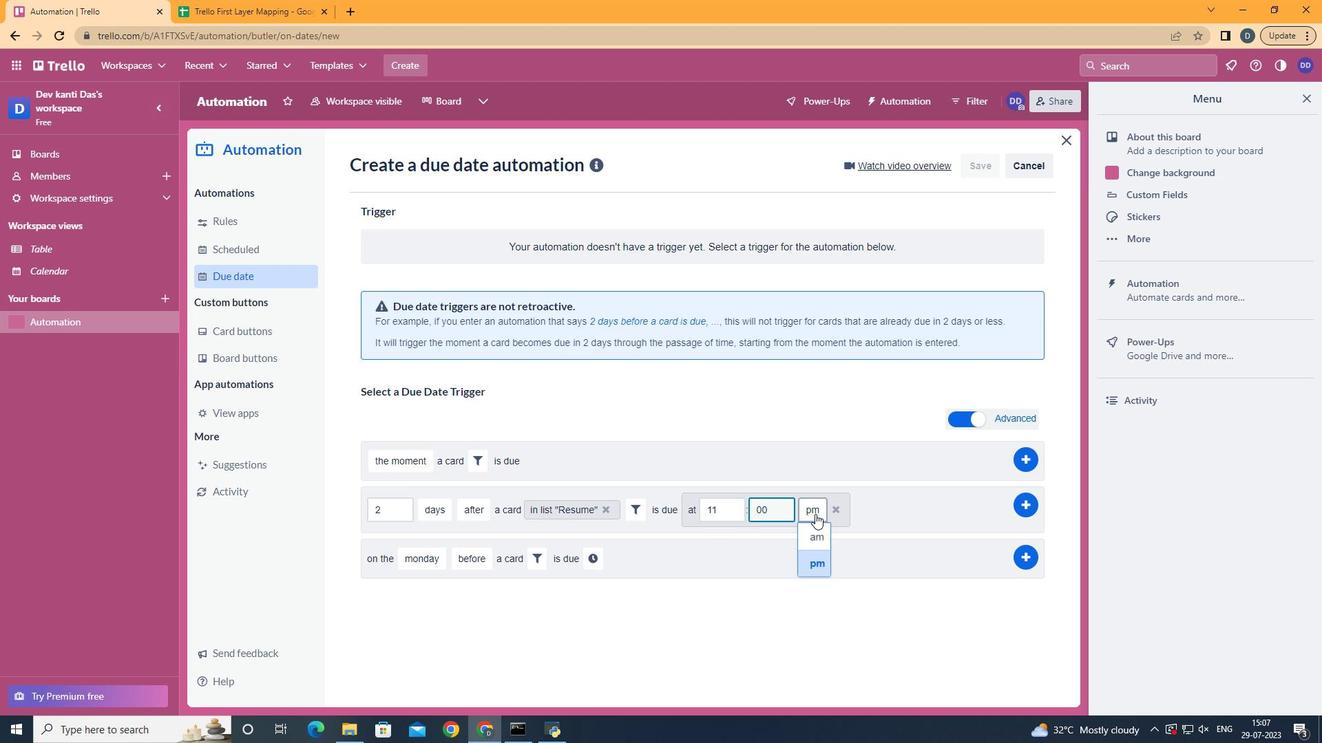 
Action: Mouse pressed left at (813, 534)
Screenshot: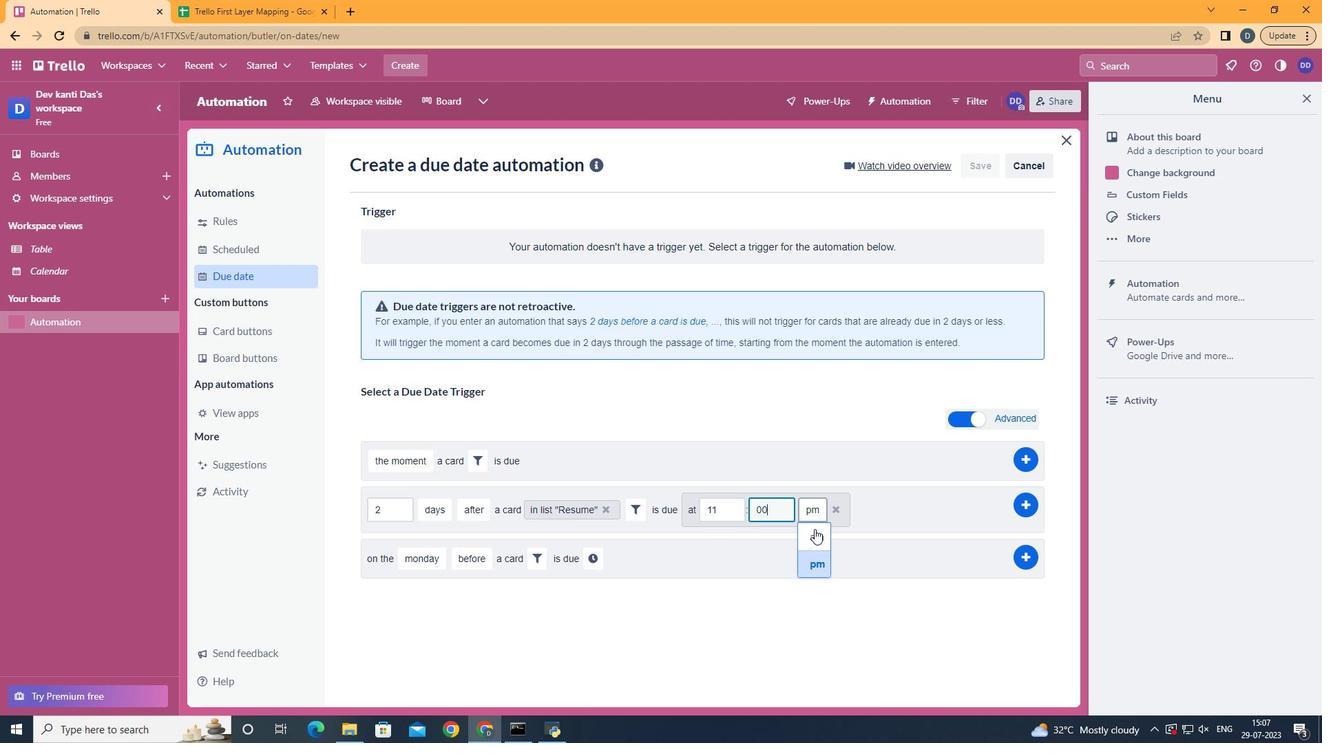 
